 Task: Add a condition where "Hours since created Is One hundred" in new tickets in your groups.
Action: Mouse moved to (95, 372)
Screenshot: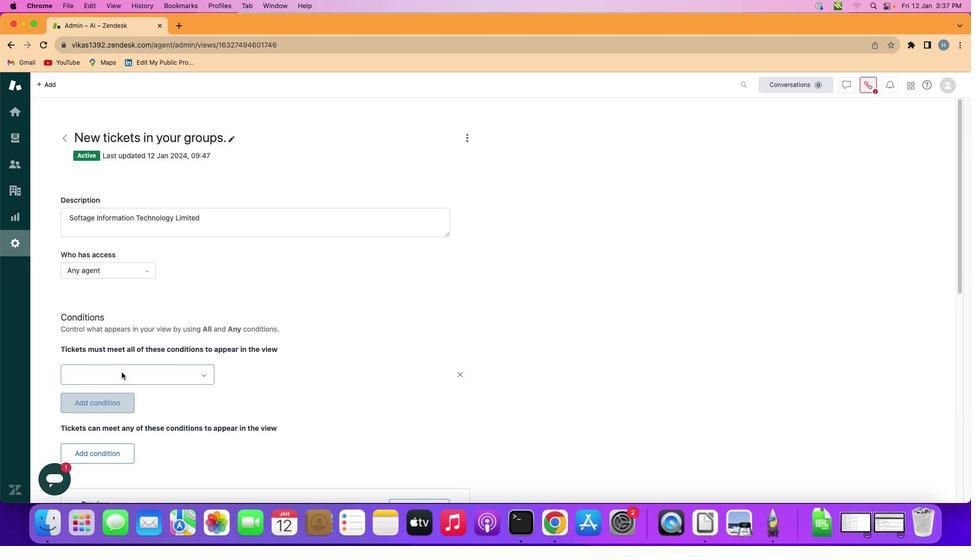 
Action: Mouse pressed left at (95, 372)
Screenshot: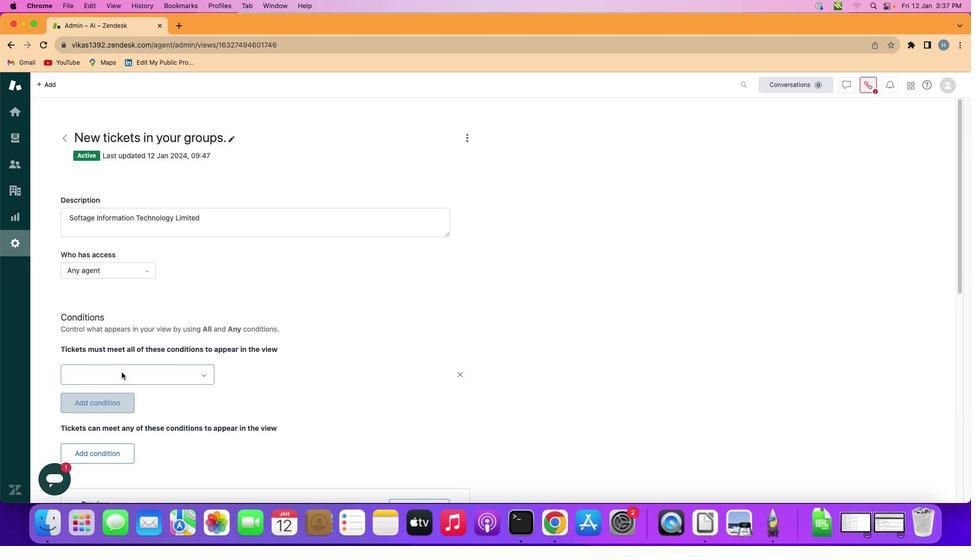 
Action: Mouse moved to (145, 373)
Screenshot: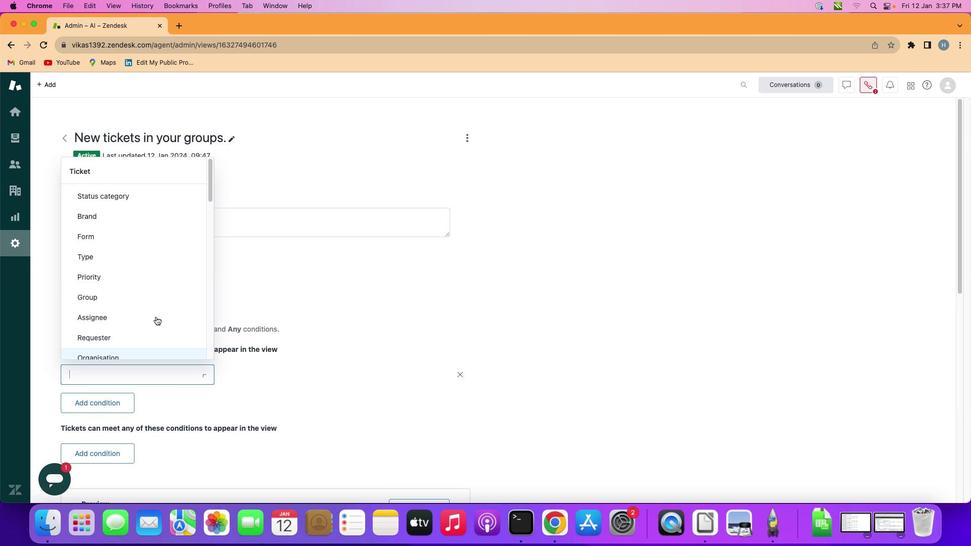 
Action: Mouse pressed left at (145, 373)
Screenshot: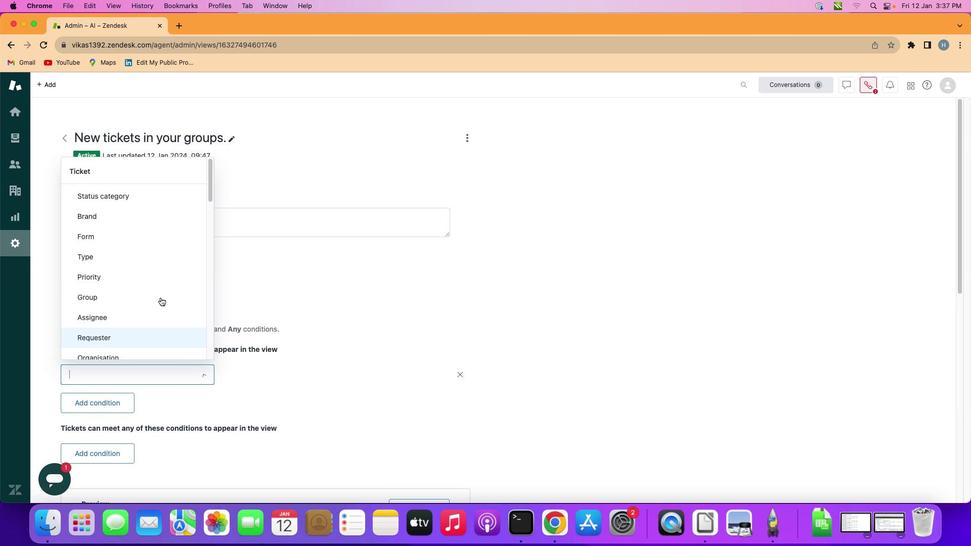 
Action: Mouse moved to (165, 245)
Screenshot: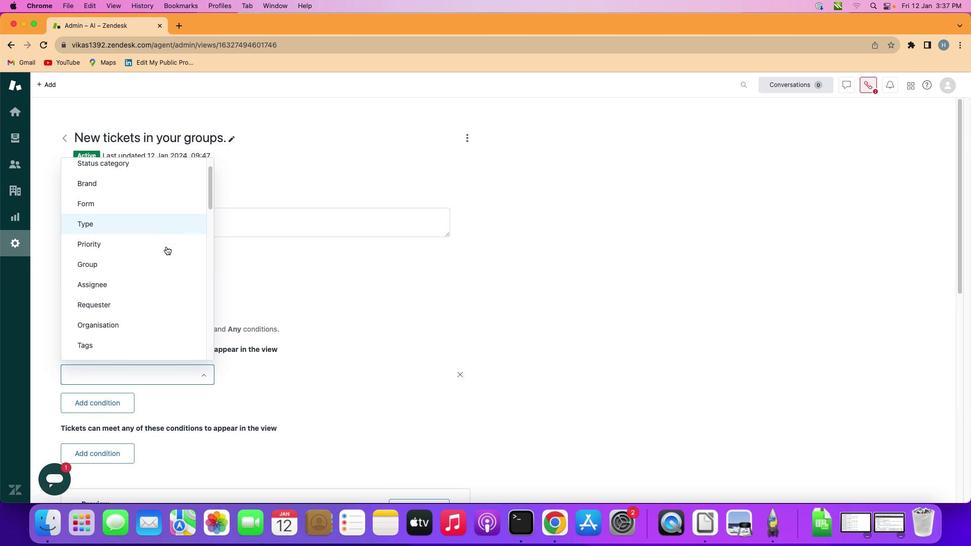 
Action: Mouse scrolled (165, 245) with delta (0, 0)
Screenshot: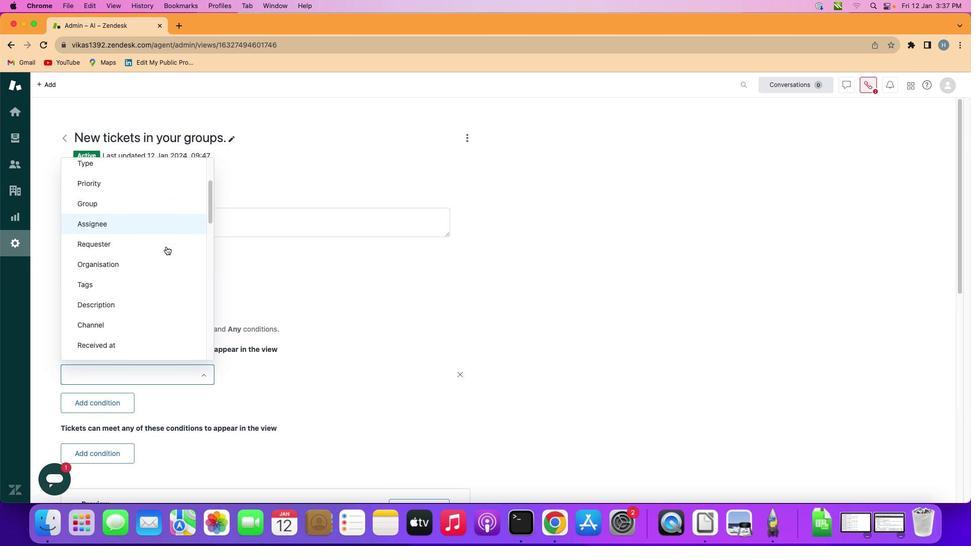 
Action: Mouse moved to (165, 245)
Screenshot: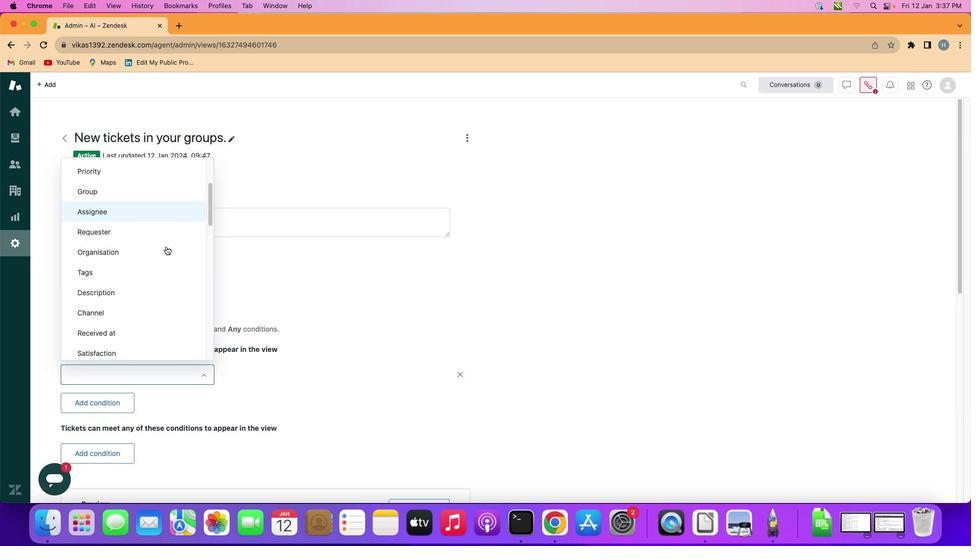
Action: Mouse scrolled (165, 245) with delta (0, 0)
Screenshot: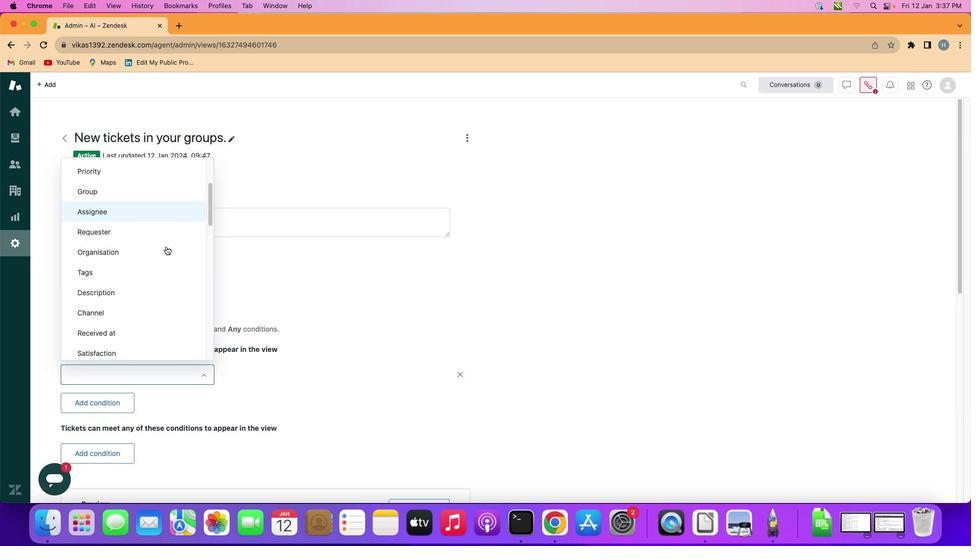 
Action: Mouse moved to (166, 245)
Screenshot: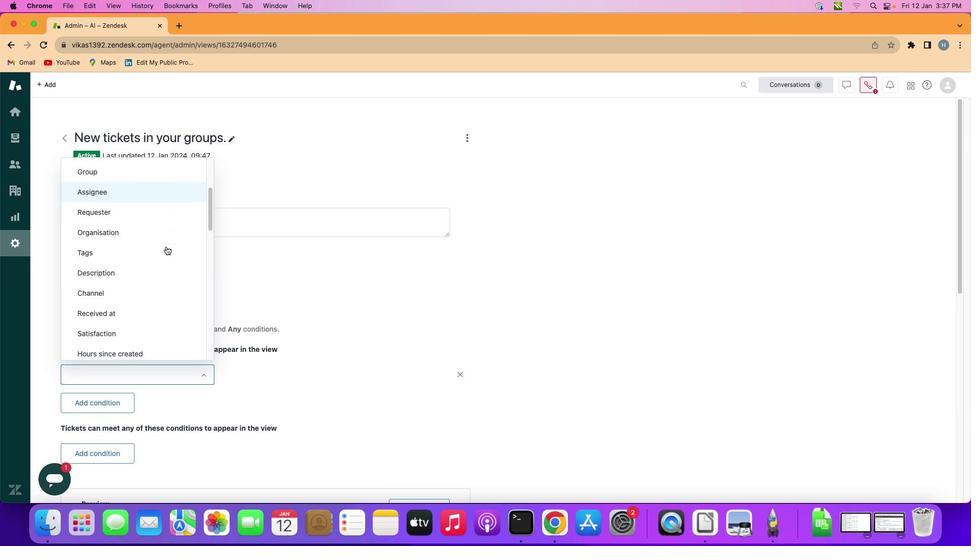 
Action: Mouse scrolled (166, 245) with delta (0, -1)
Screenshot: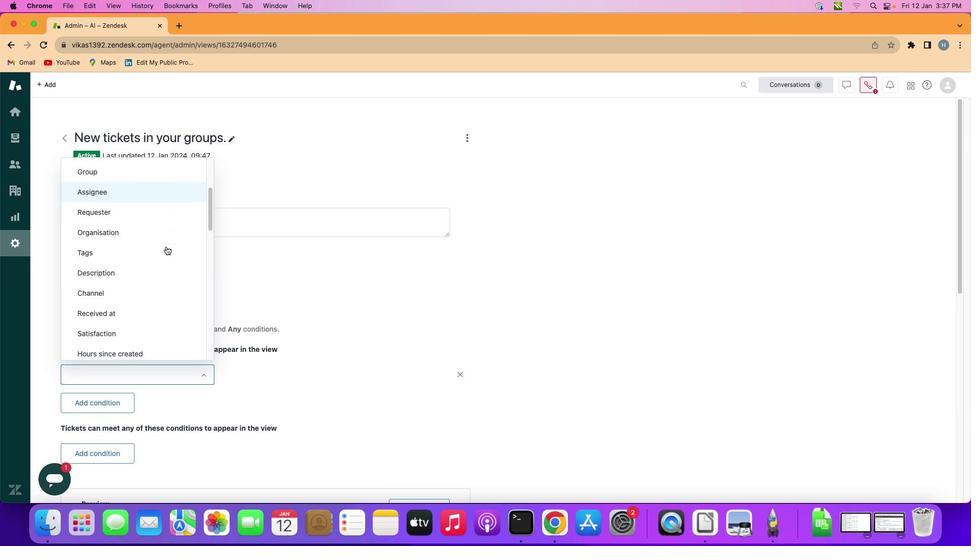
Action: Mouse moved to (166, 246)
Screenshot: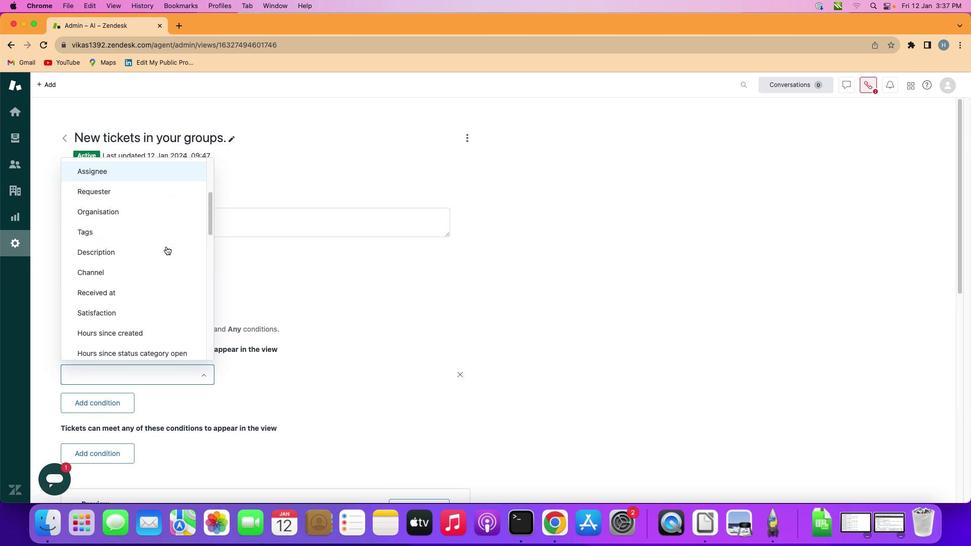 
Action: Mouse scrolled (166, 246) with delta (0, -1)
Screenshot: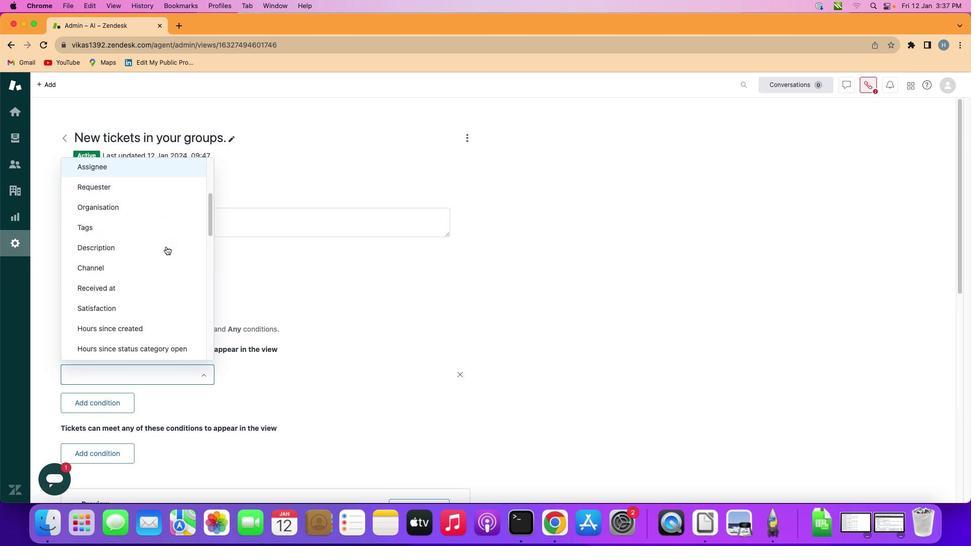 
Action: Mouse moved to (166, 246)
Screenshot: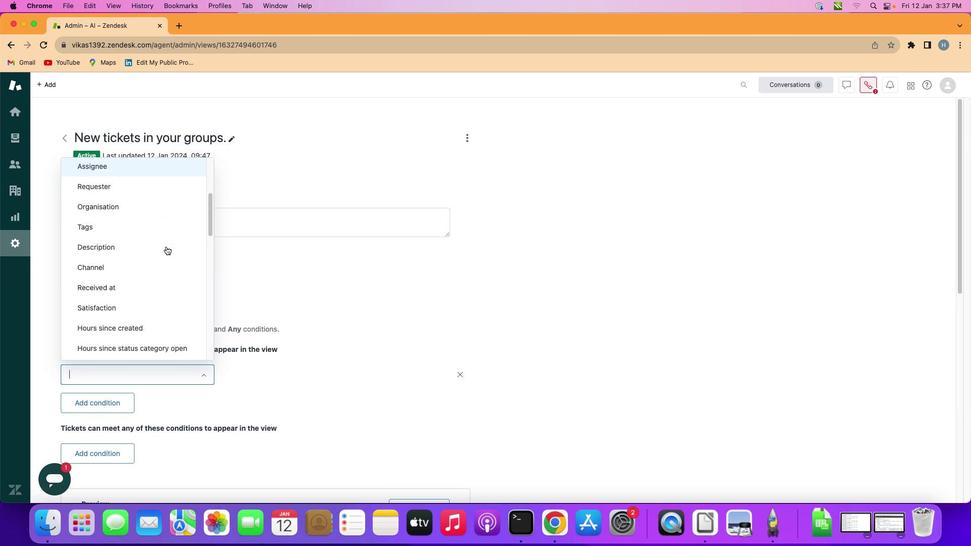 
Action: Mouse scrolled (166, 246) with delta (0, -1)
Screenshot: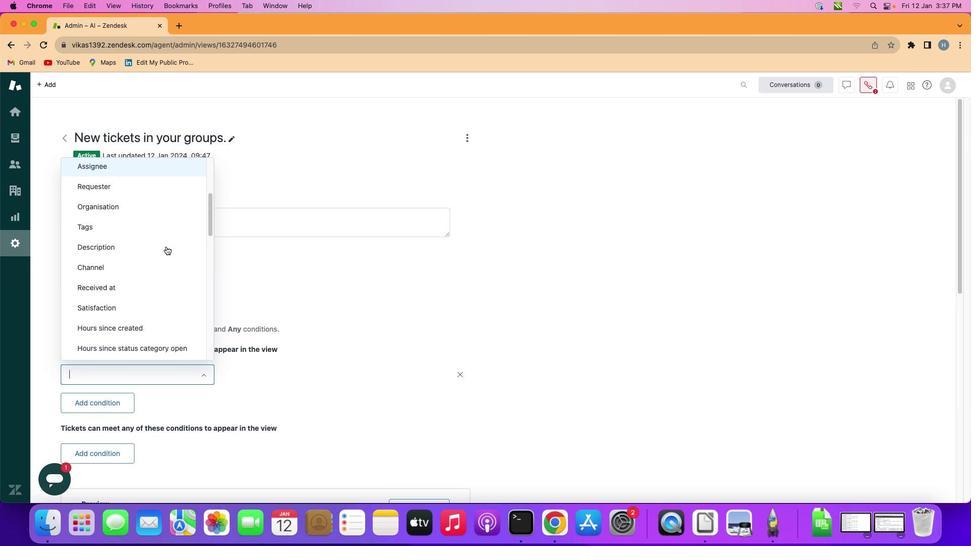 
Action: Mouse scrolled (166, 246) with delta (0, 0)
Screenshot: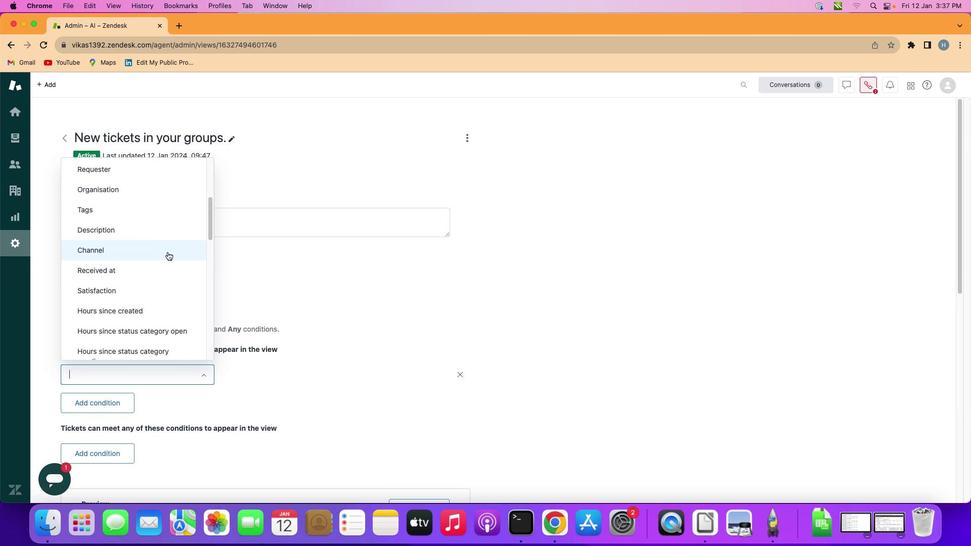 
Action: Mouse scrolled (166, 246) with delta (0, 0)
Screenshot: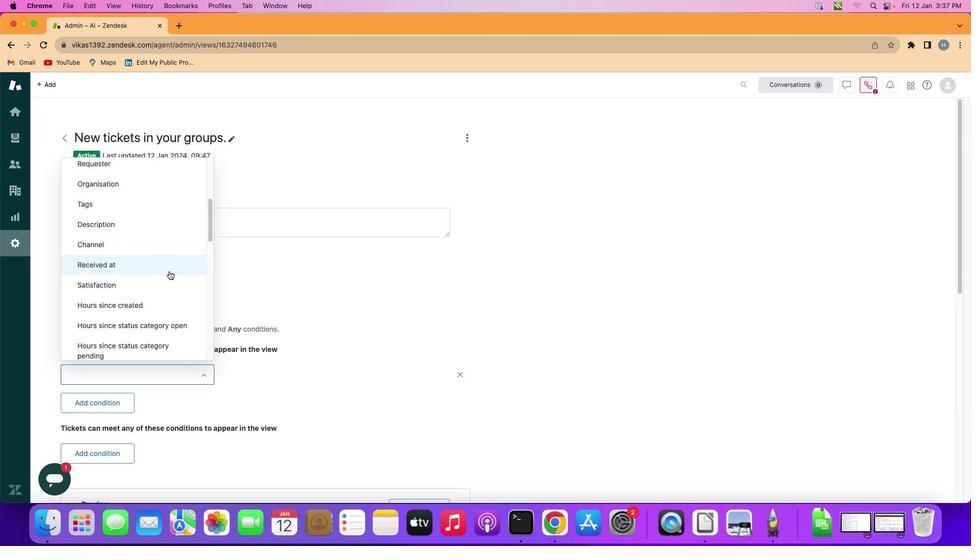 
Action: Mouse moved to (166, 246)
Screenshot: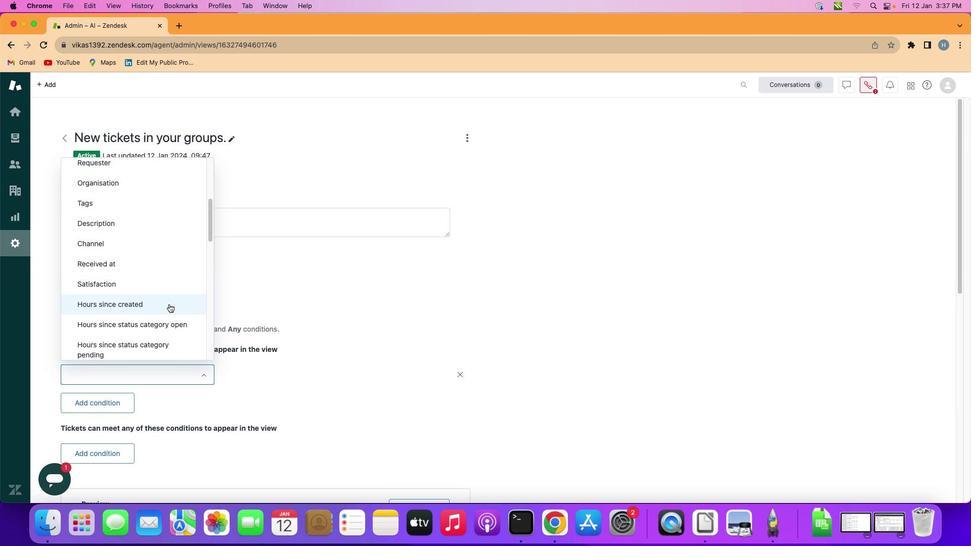 
Action: Mouse scrolled (166, 246) with delta (0, 0)
Screenshot: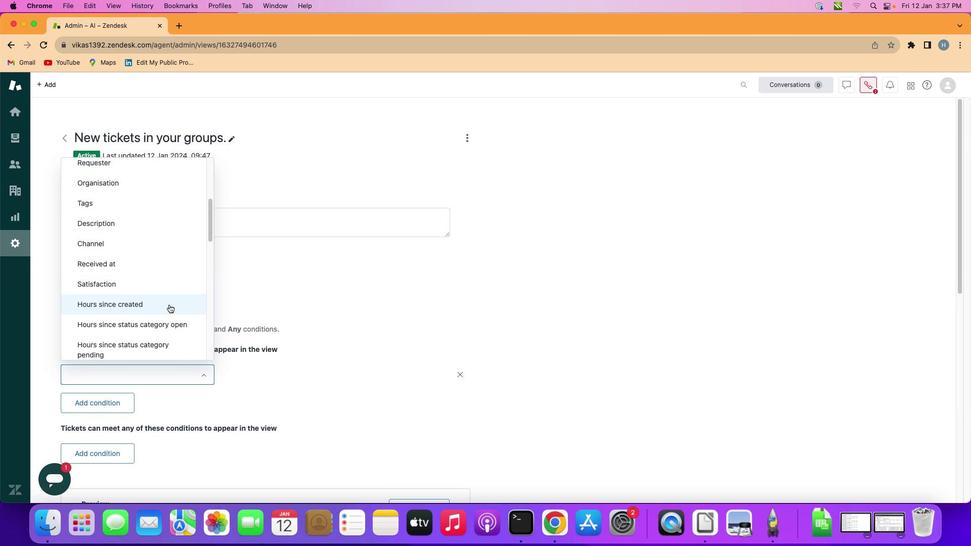 
Action: Mouse moved to (169, 306)
Screenshot: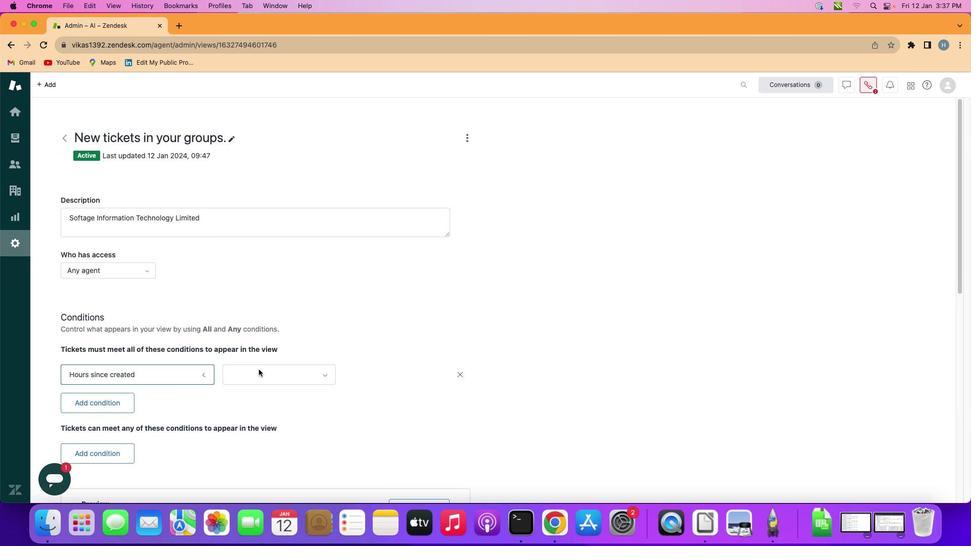 
Action: Mouse pressed left at (169, 306)
Screenshot: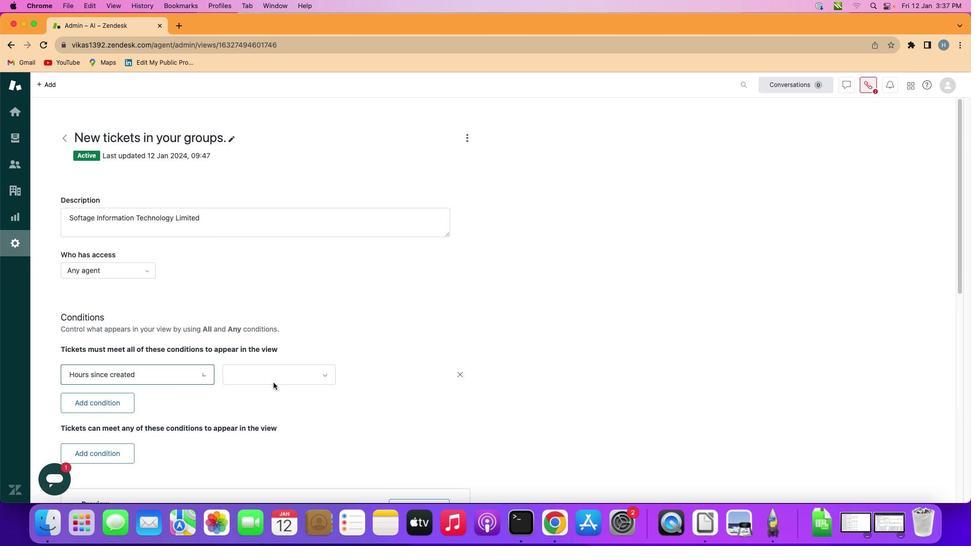 
Action: Mouse moved to (288, 375)
Screenshot: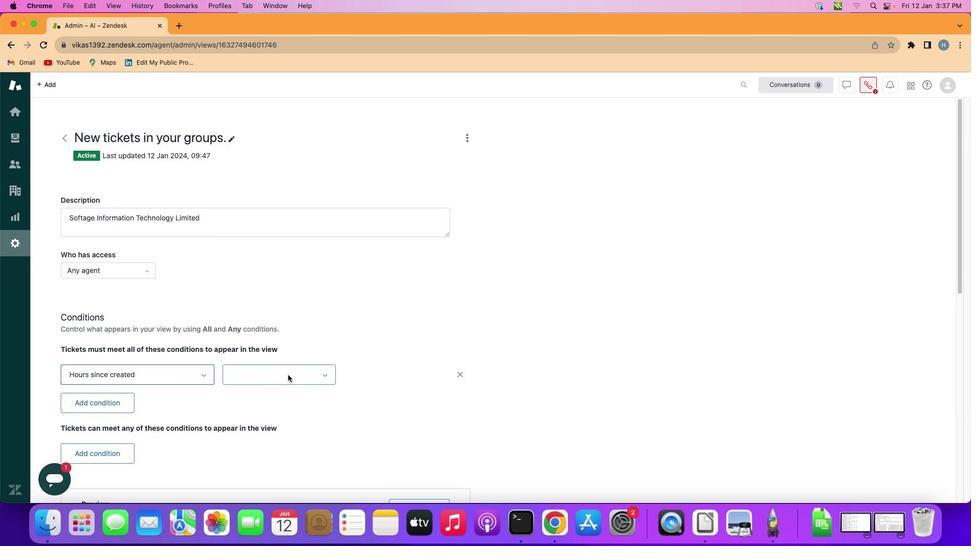 
Action: Mouse pressed left at (288, 375)
Screenshot: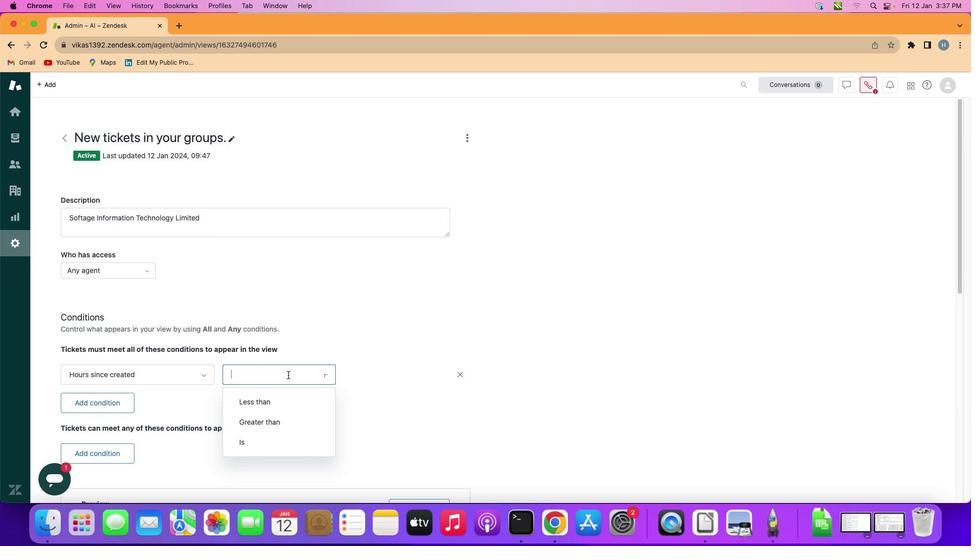 
Action: Mouse moved to (268, 437)
Screenshot: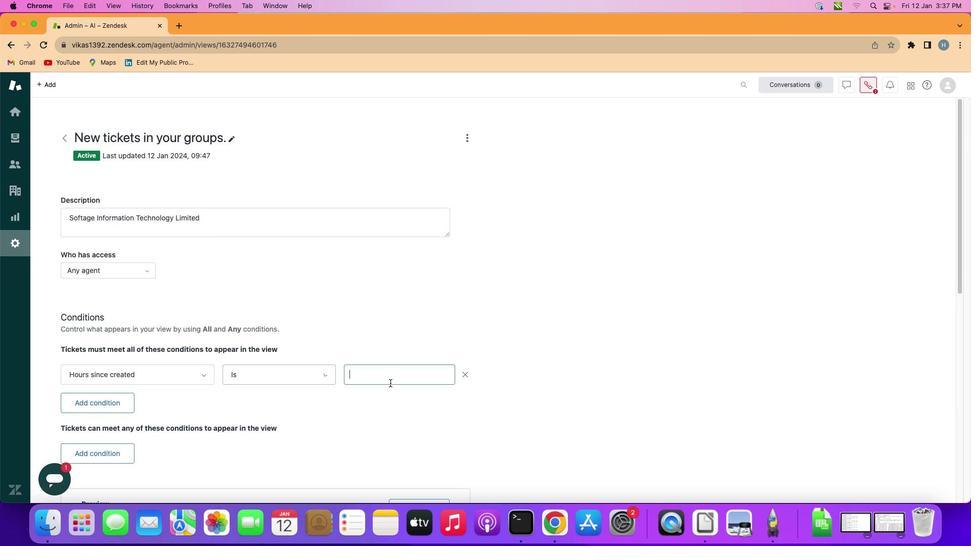 
Action: Mouse pressed left at (268, 437)
Screenshot: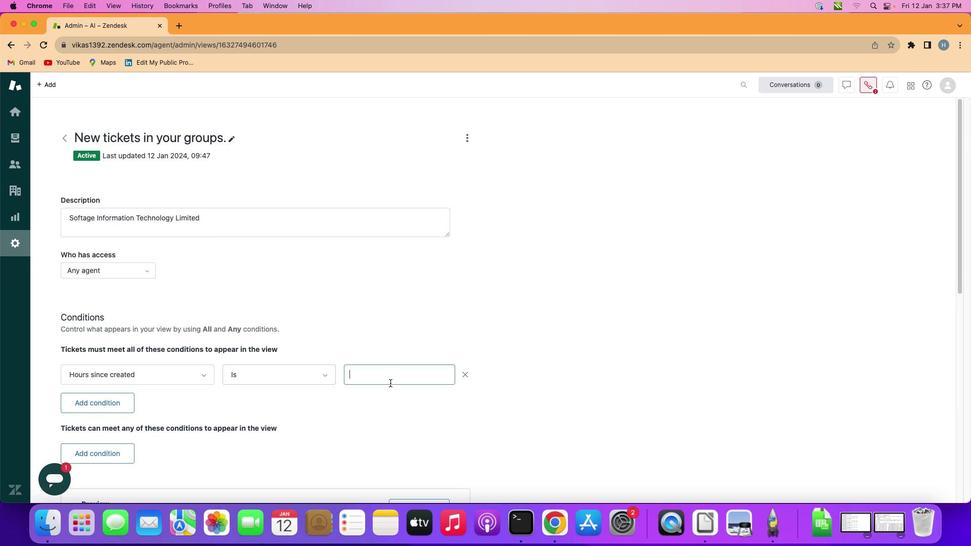 
Action: Mouse moved to (395, 373)
Screenshot: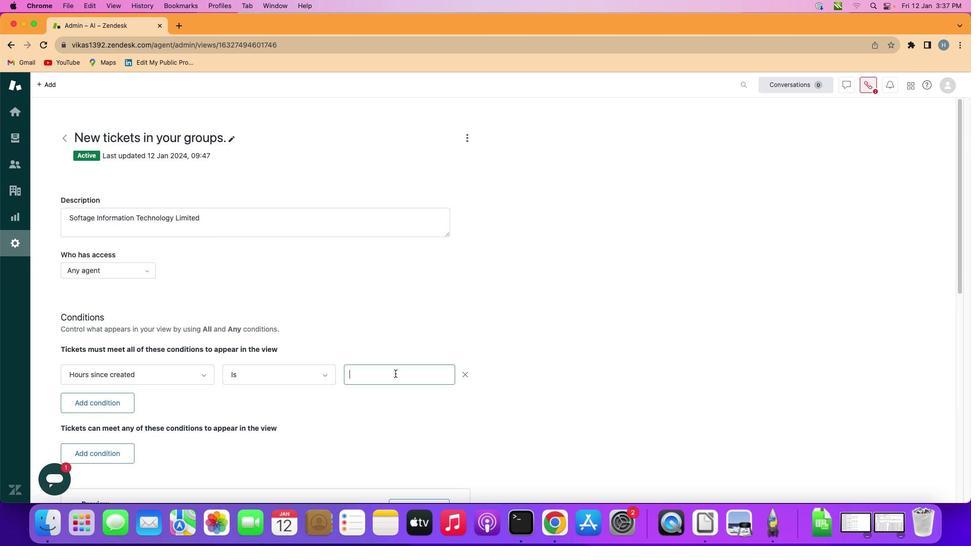 
Action: Mouse pressed left at (395, 373)
Screenshot: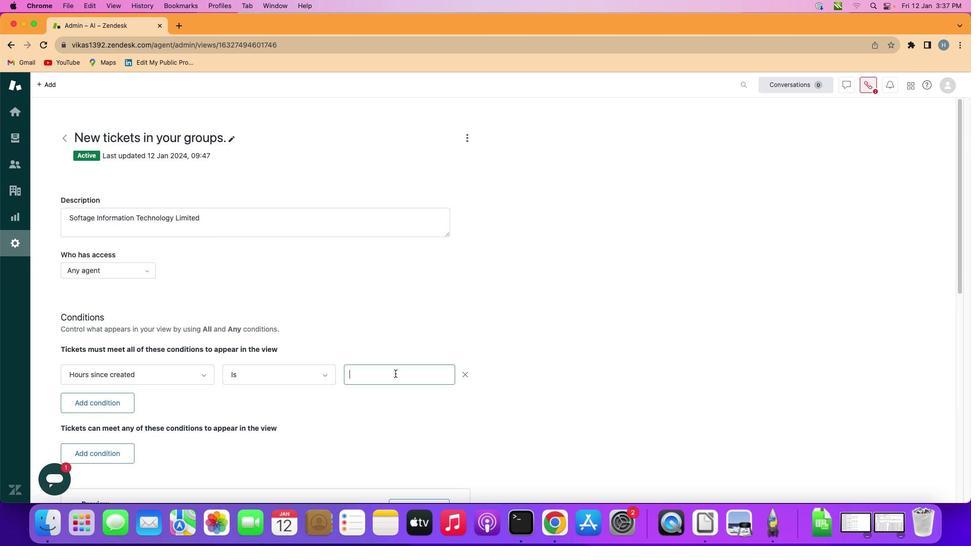 
Action: Key pressed Key.shift'O''n''e'Key.space'h''u''n''d''r''e''d'
Screenshot: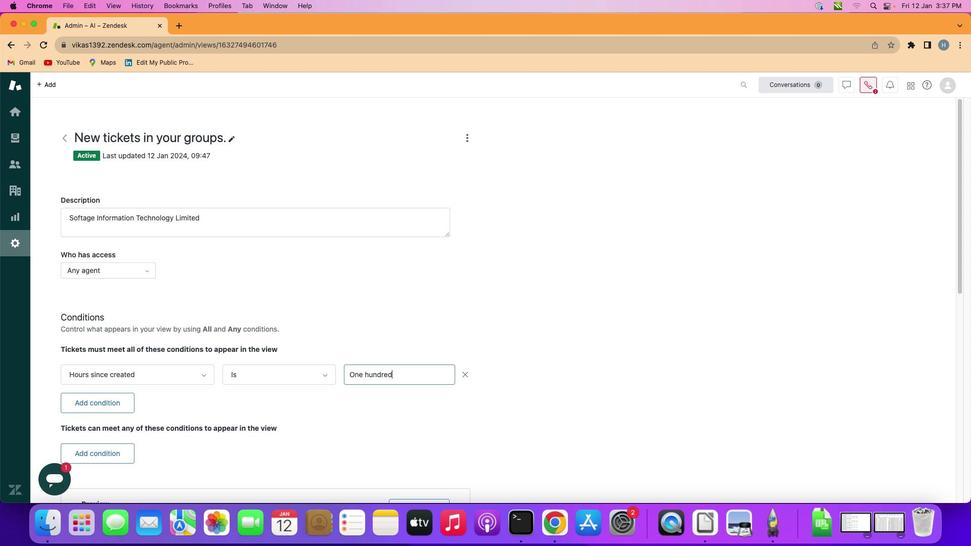 
Action: Mouse moved to (401, 406)
Screenshot: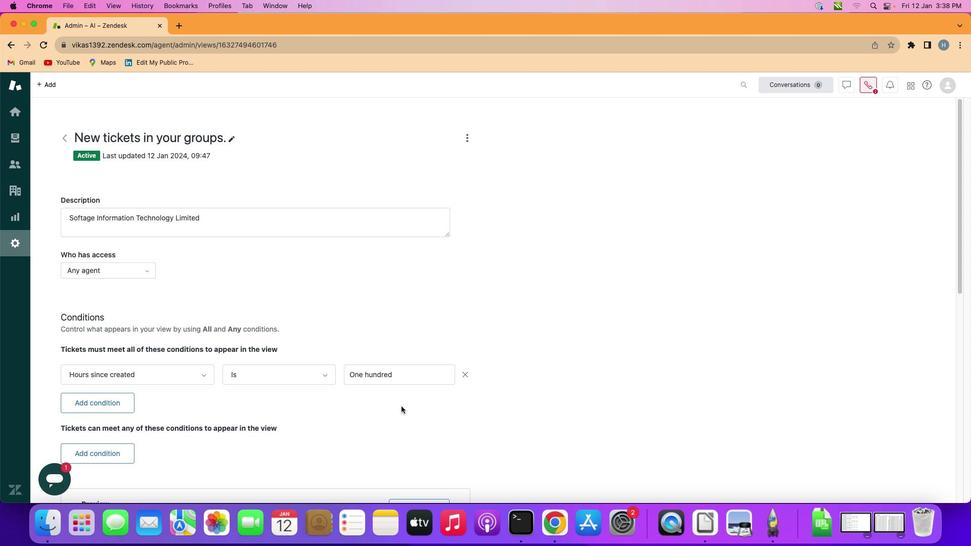 
